 Task: Find a one-way flight from New Delhi to Prague for 2 passengers.
Action: Mouse pressed left at (326, 300)
Screenshot: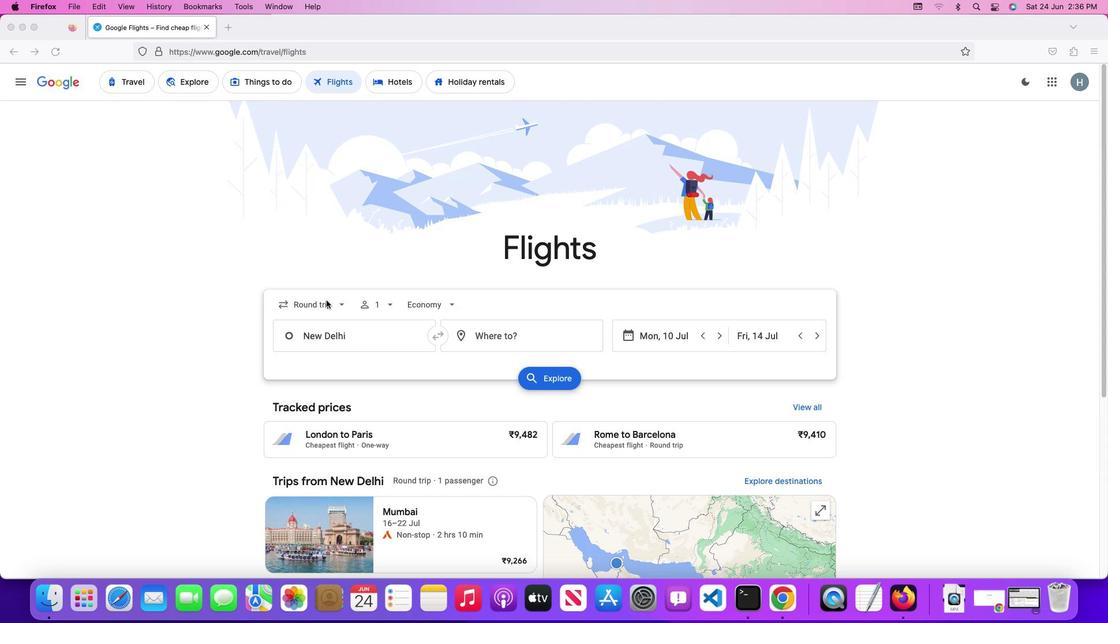
Action: Mouse pressed left at (326, 300)
Screenshot: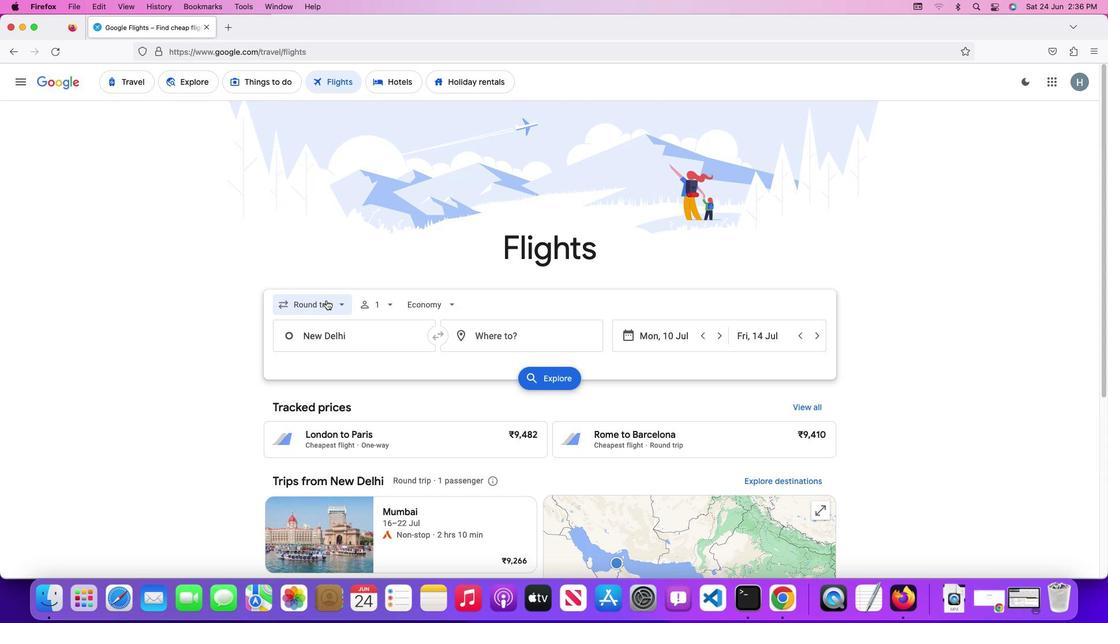 
Action: Mouse moved to (322, 352)
Screenshot: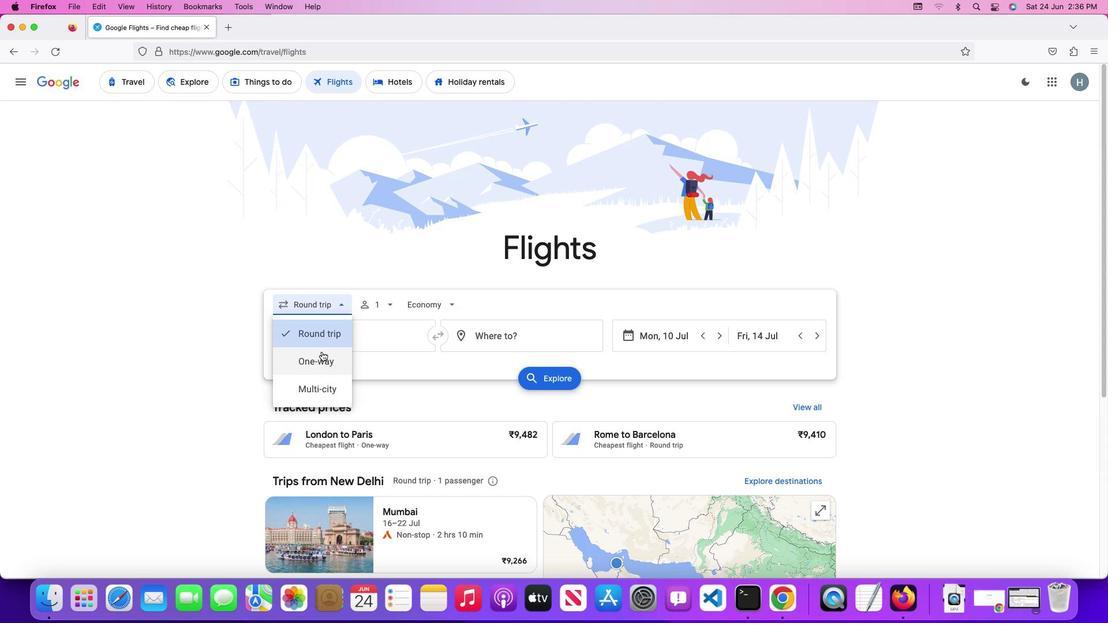 
Action: Mouse pressed left at (322, 352)
Screenshot: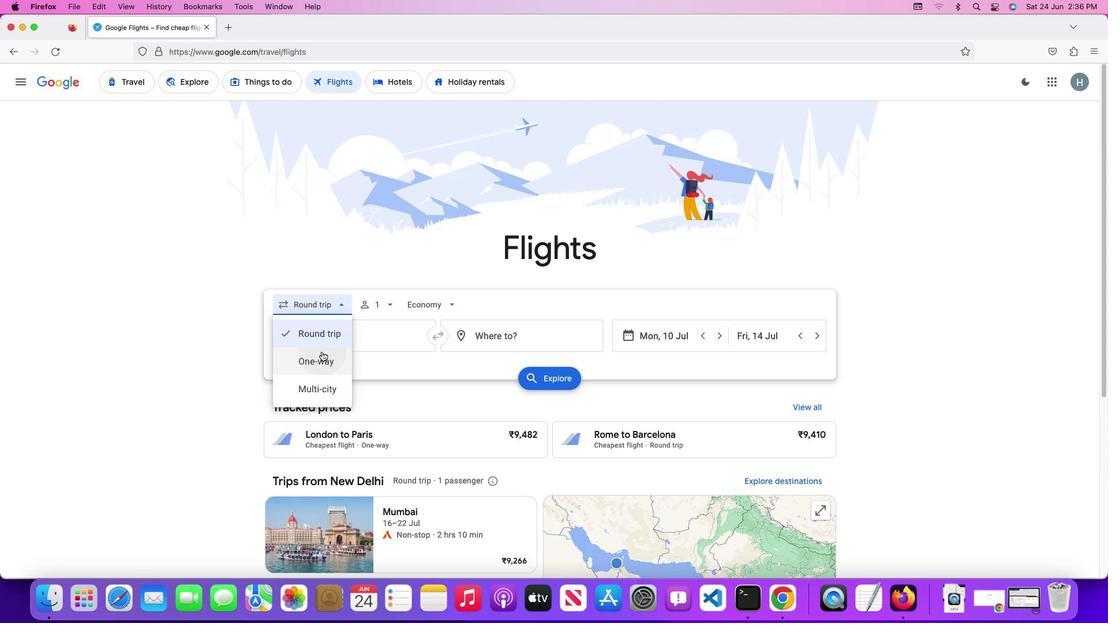 
Action: Mouse moved to (386, 305)
Screenshot: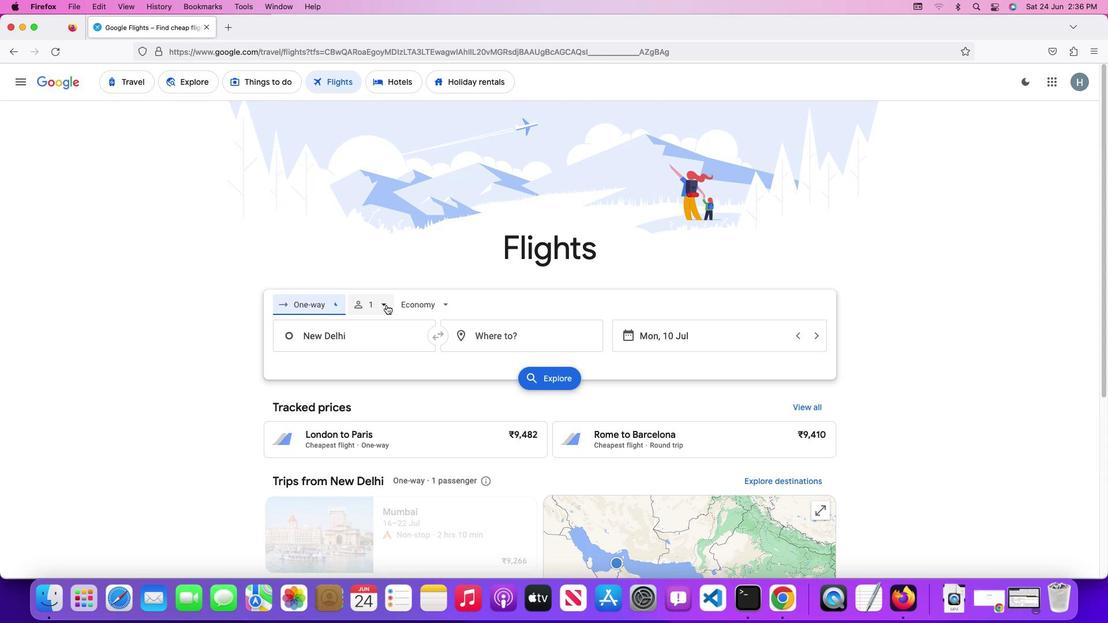 
Action: Mouse pressed left at (386, 305)
Screenshot: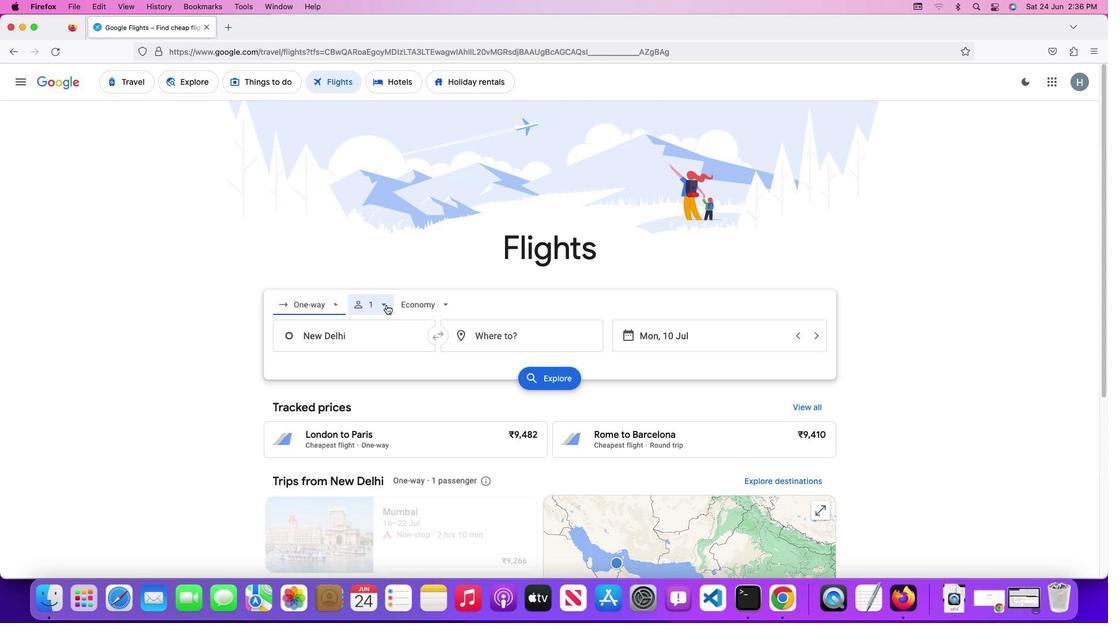 
Action: Mouse moved to (473, 332)
Screenshot: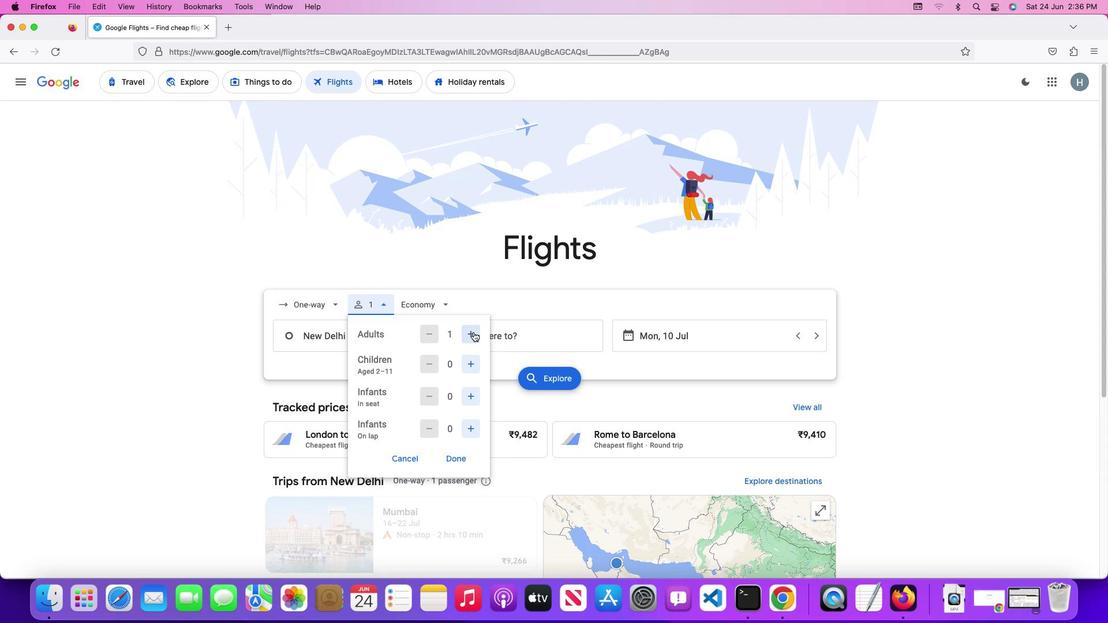 
Action: Mouse pressed left at (473, 332)
Screenshot: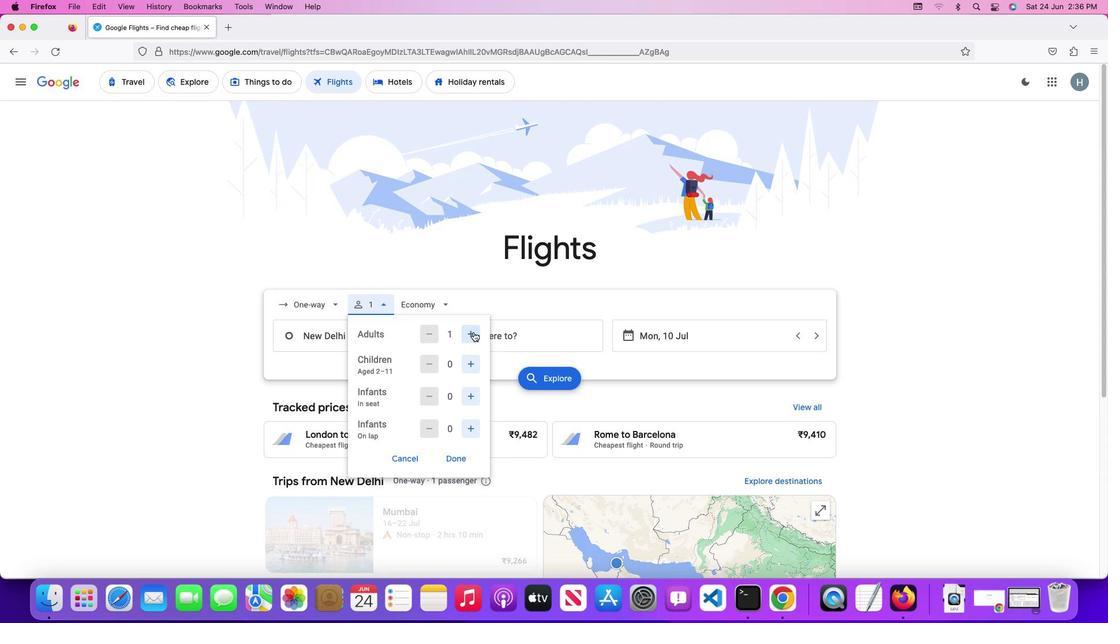
Action: Mouse moved to (456, 456)
Screenshot: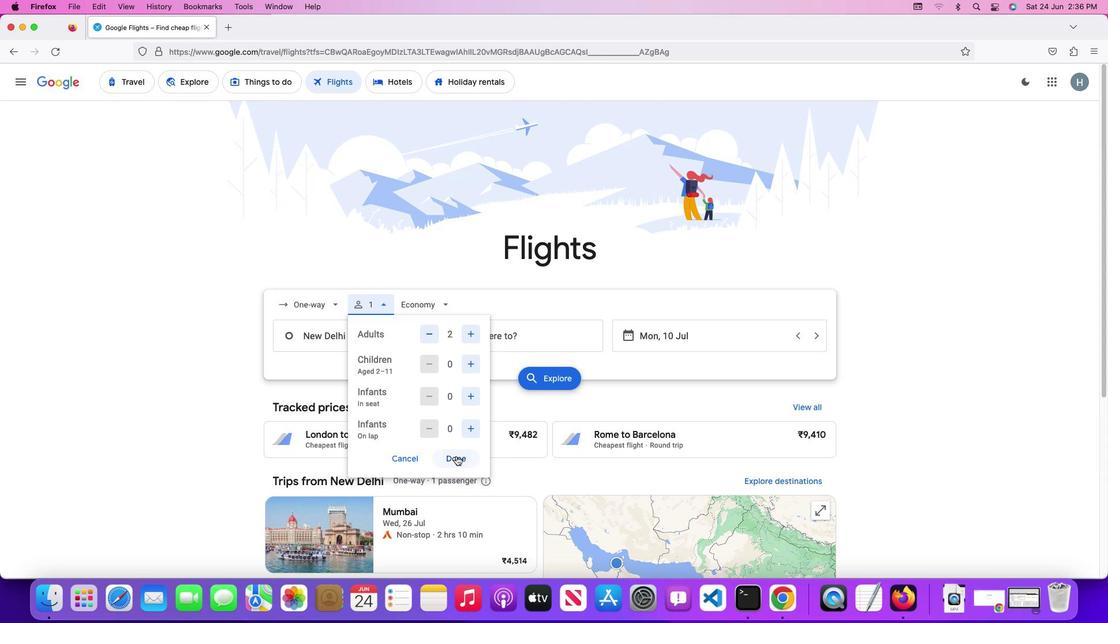 
Action: Mouse pressed left at (456, 456)
Screenshot: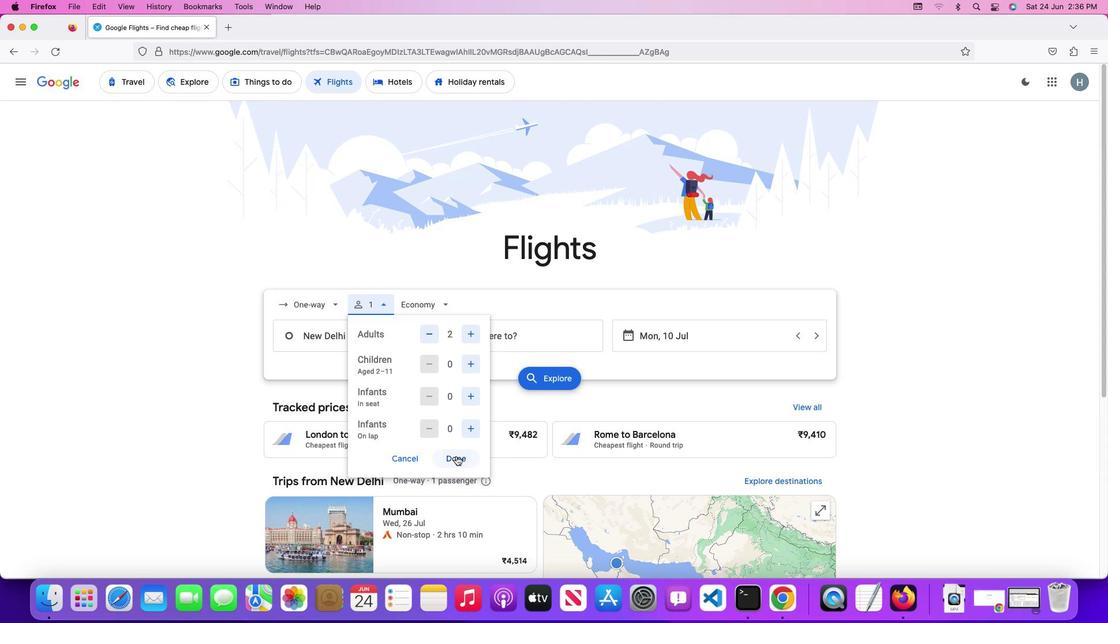 
Action: Mouse moved to (354, 337)
Screenshot: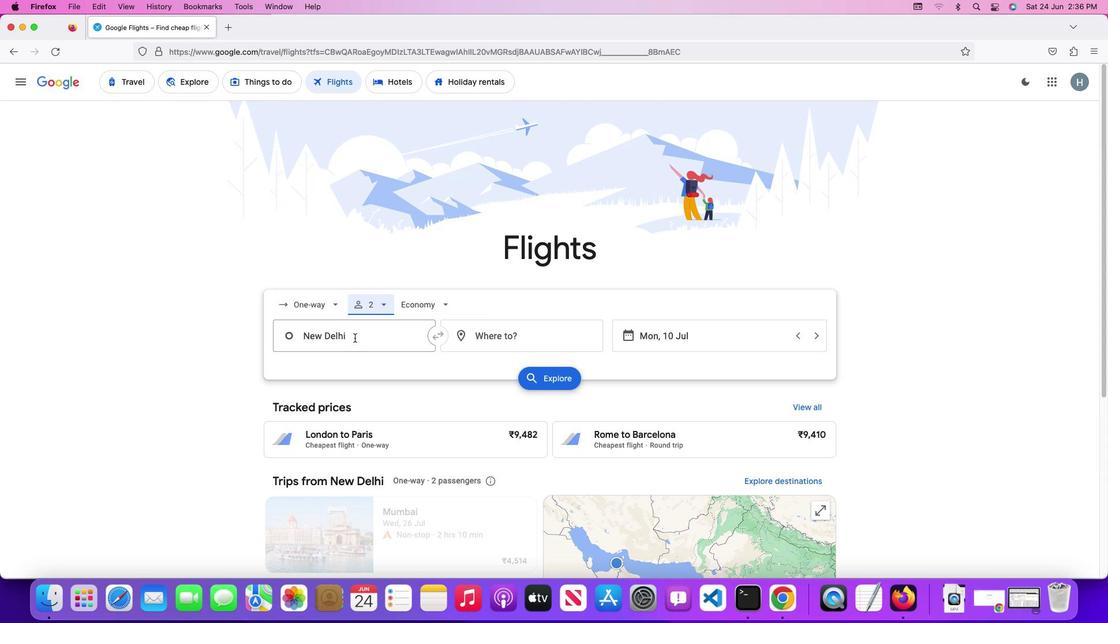 
Action: Mouse pressed left at (354, 337)
Screenshot: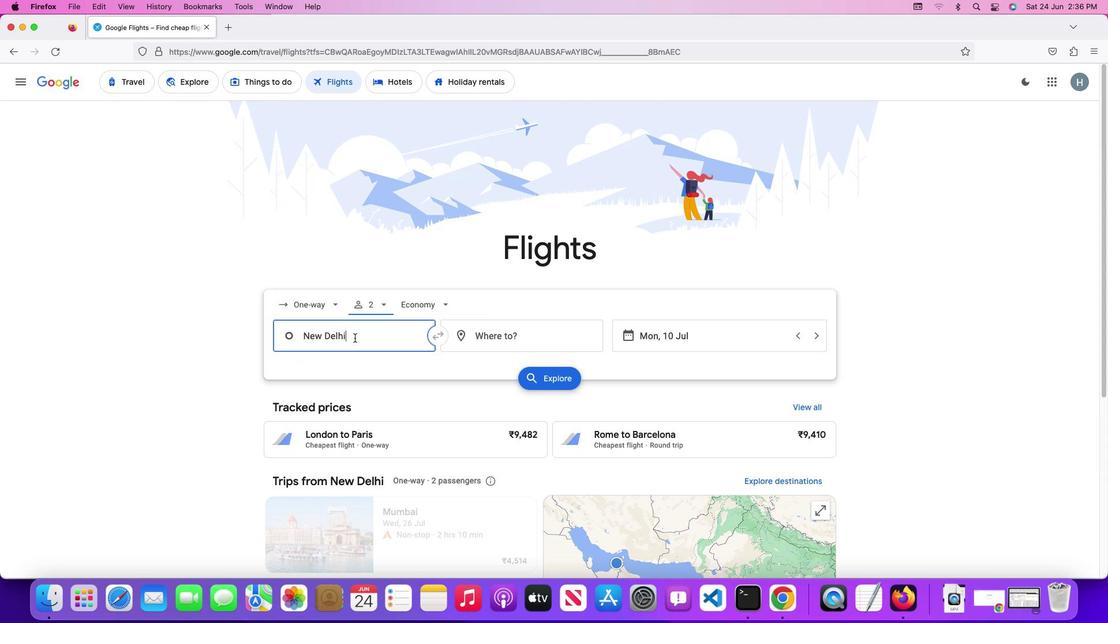 
Action: Key pressed Key.shift'V''i''e''n''n''a'
Screenshot: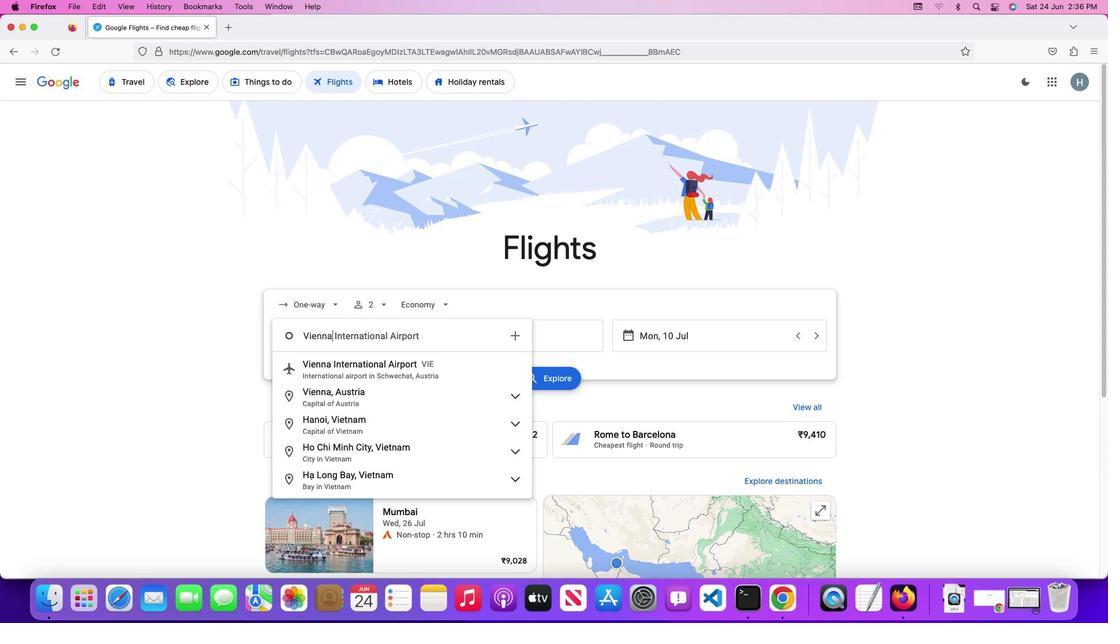 
Action: Mouse moved to (358, 371)
Screenshot: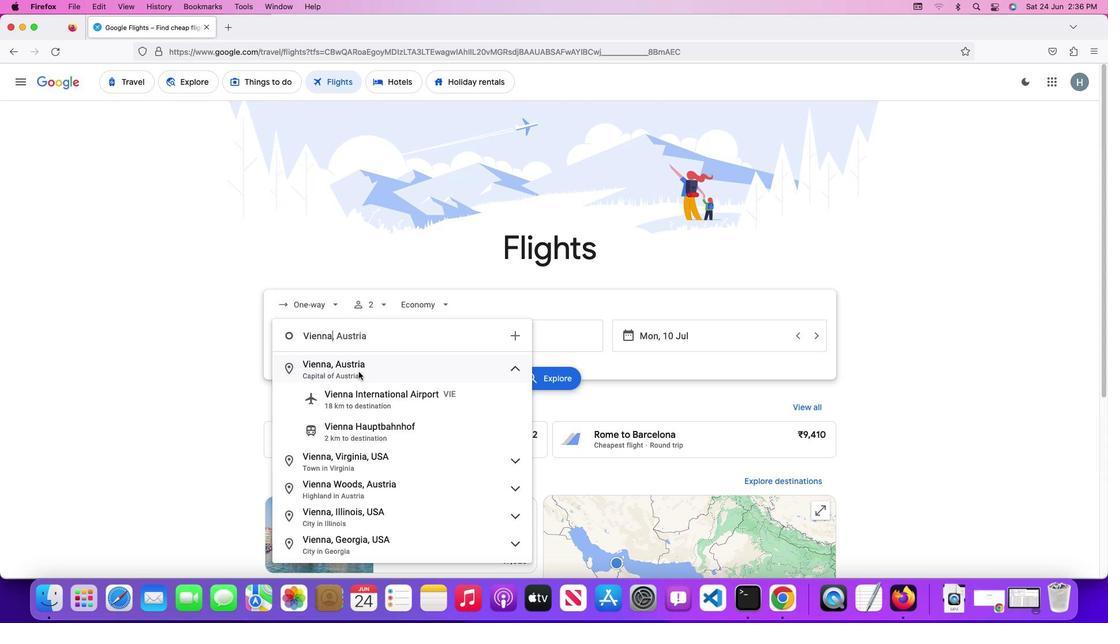
Action: Mouse pressed left at (358, 371)
Screenshot: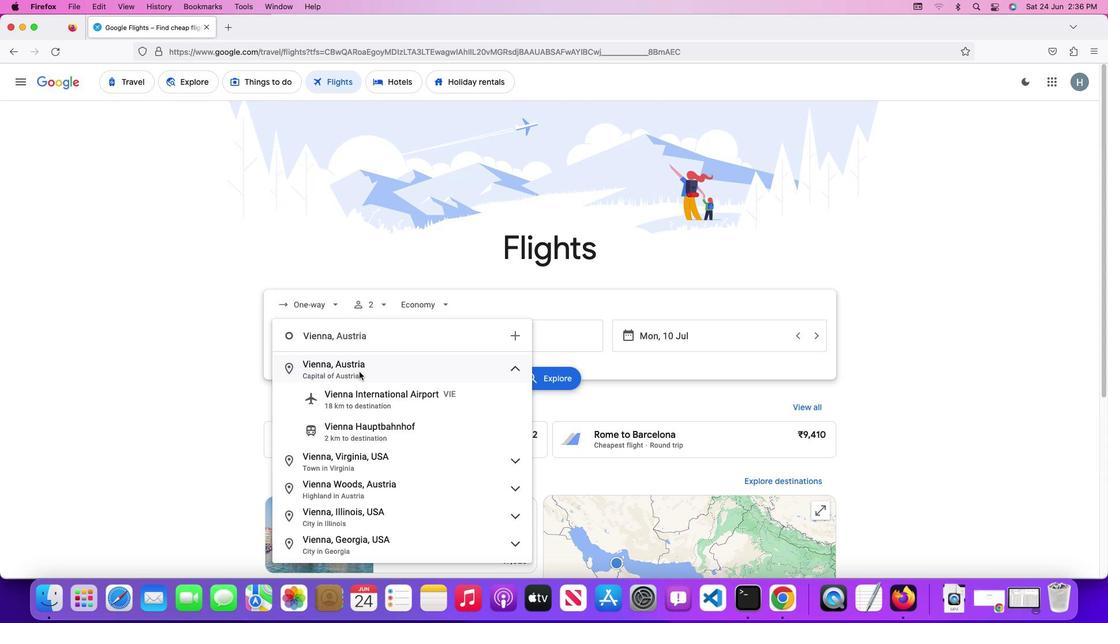 
Action: Mouse moved to (501, 337)
Screenshot: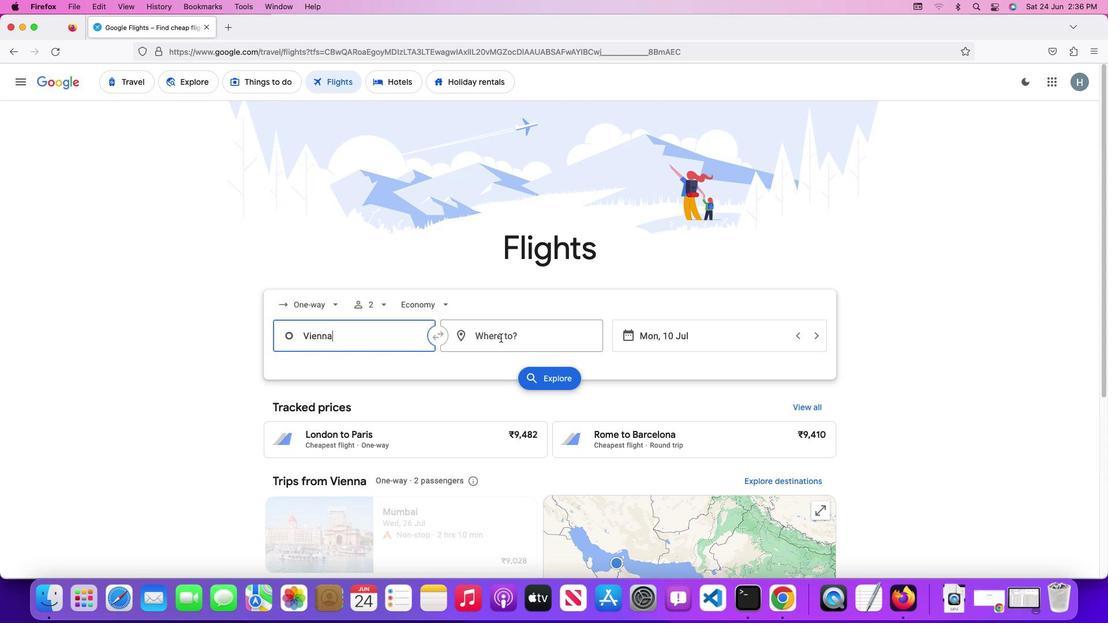 
Action: Mouse pressed left at (501, 337)
Screenshot: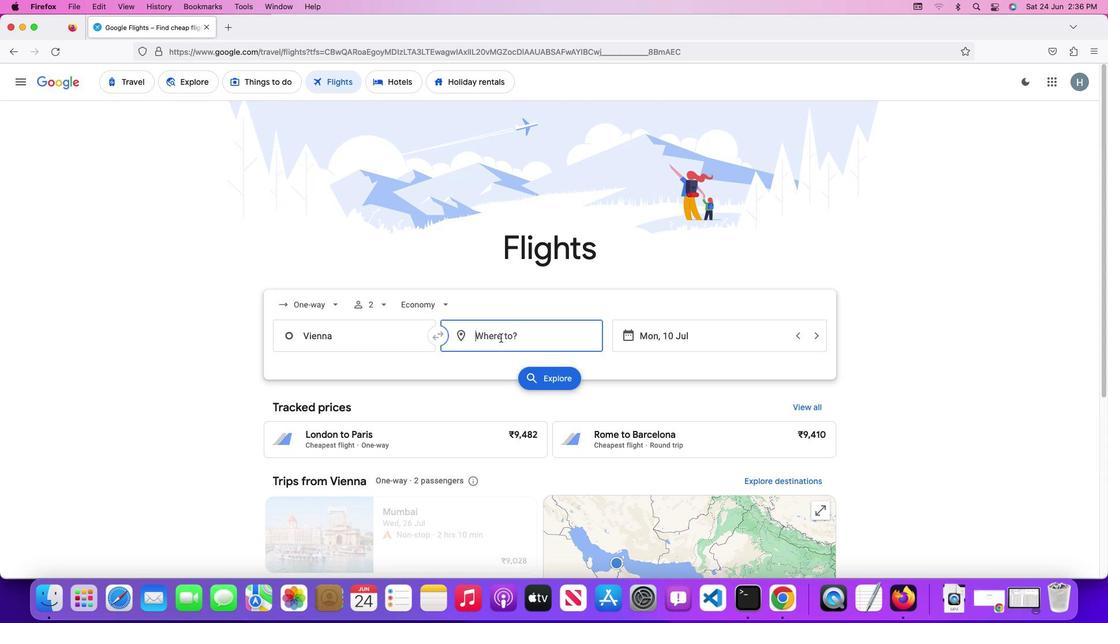 
Action: Key pressed Key.shift'P''r''a''g''u''e'
Screenshot: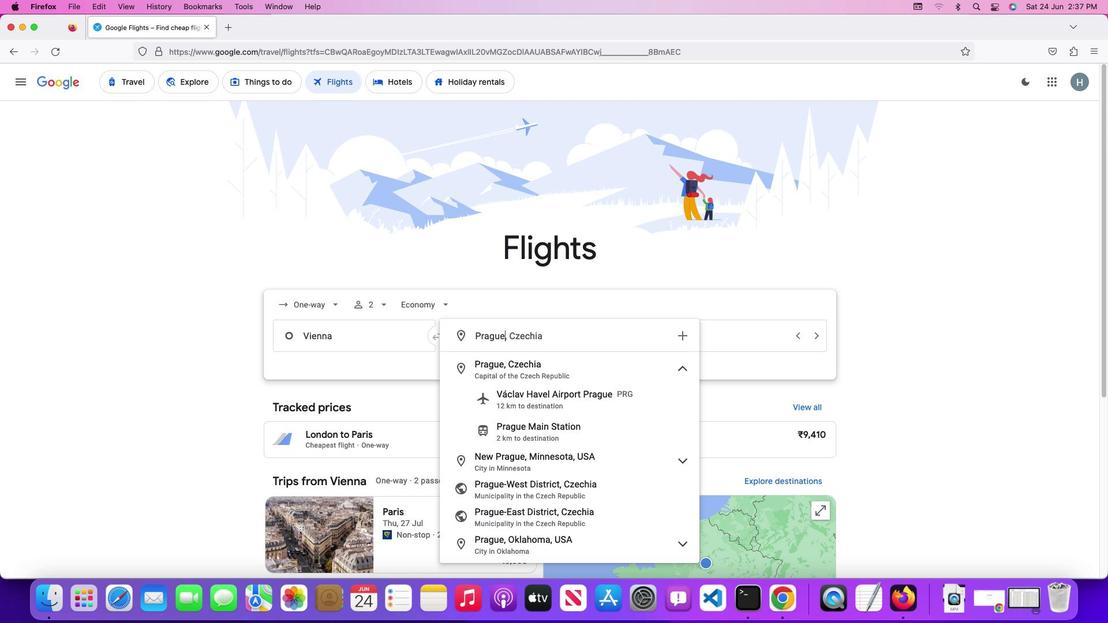 
Action: Mouse moved to (517, 374)
Screenshot: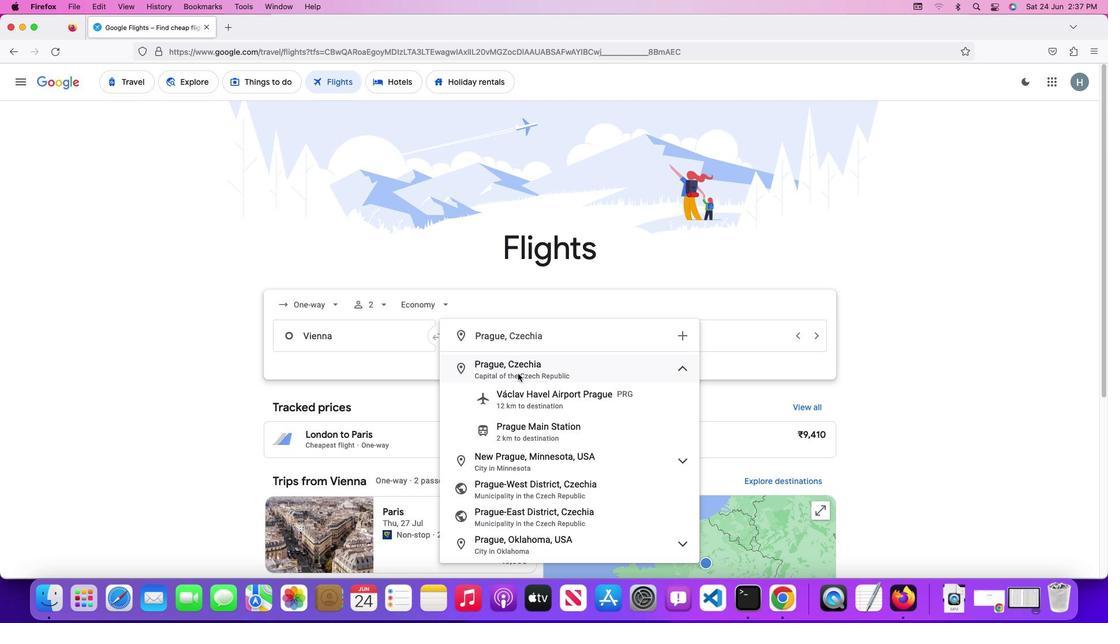 
Action: Mouse pressed left at (517, 374)
Screenshot: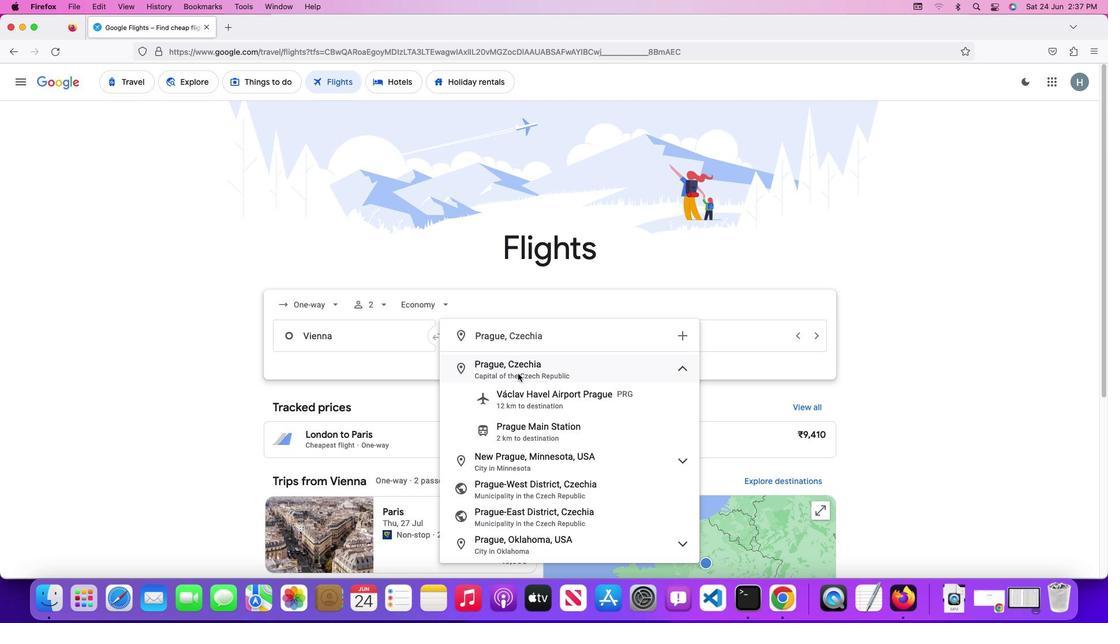 
Action: Mouse moved to (542, 382)
Screenshot: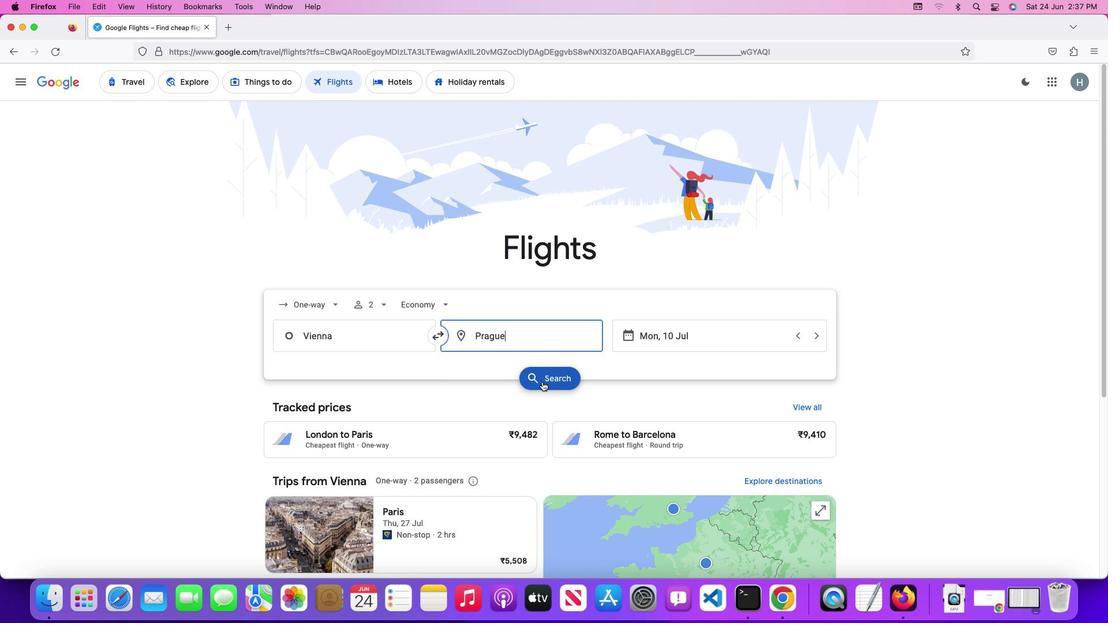 
Action: Mouse pressed left at (542, 382)
Screenshot: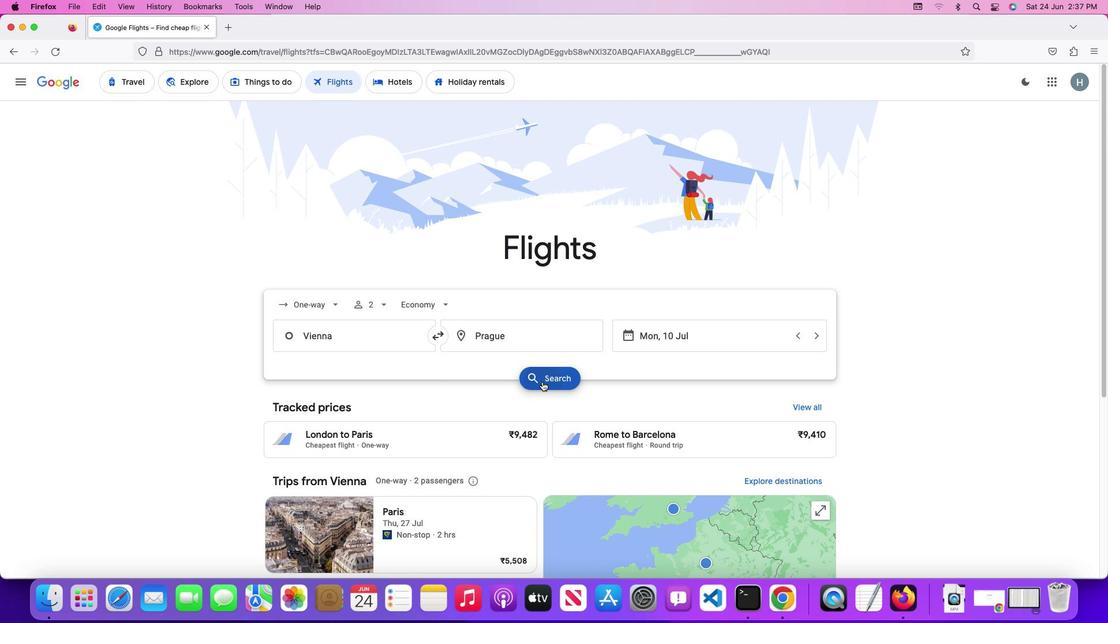 
Action: Mouse moved to (522, 365)
Screenshot: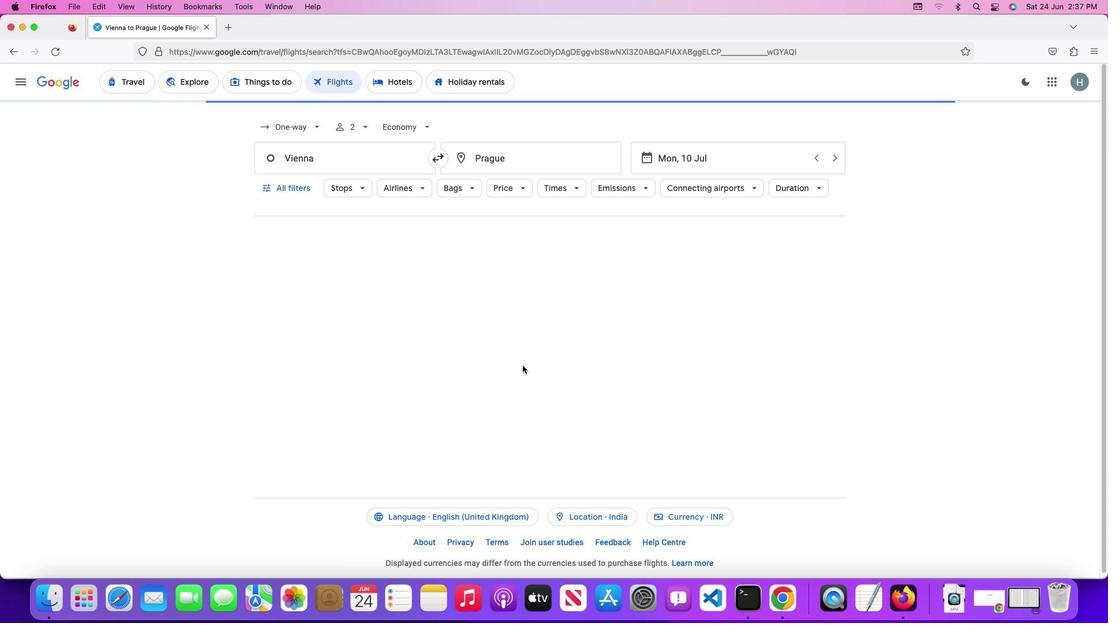 
